 Task: Create a rule from the Agile list, Priority changed -> Complete task in the project BlazePath if Priority Cleared then Complete Task
Action: Mouse moved to (961, 86)
Screenshot: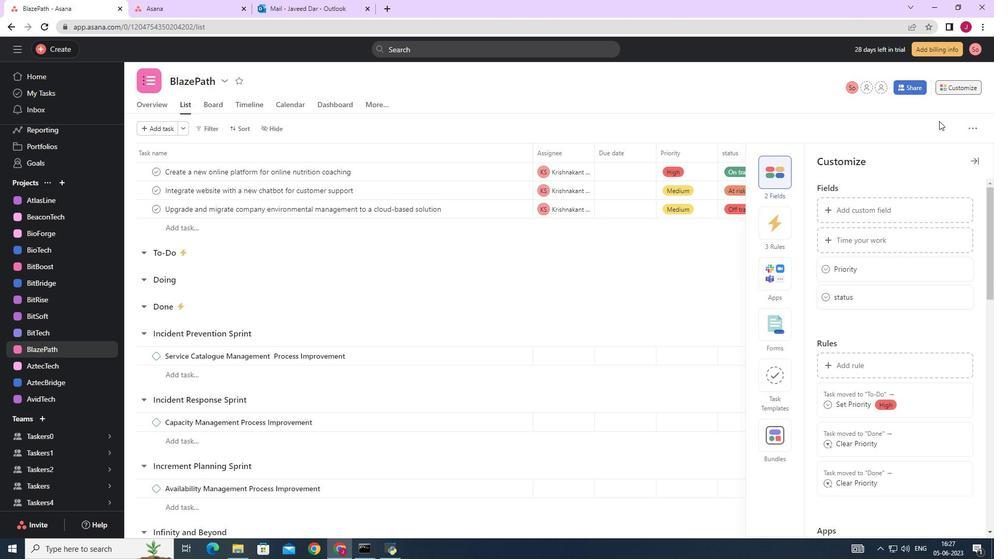 
Action: Mouse pressed left at (961, 86)
Screenshot: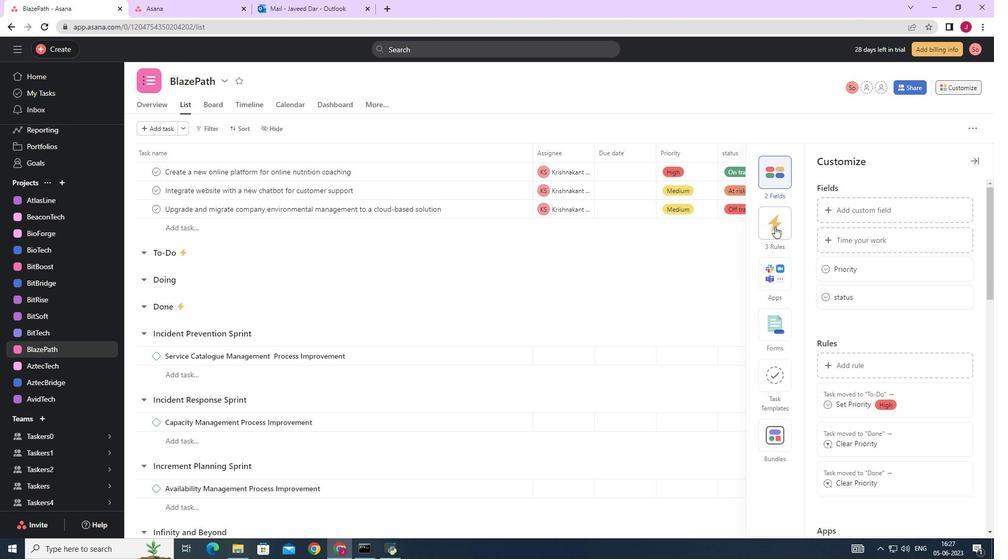 
Action: Mouse moved to (866, 209)
Screenshot: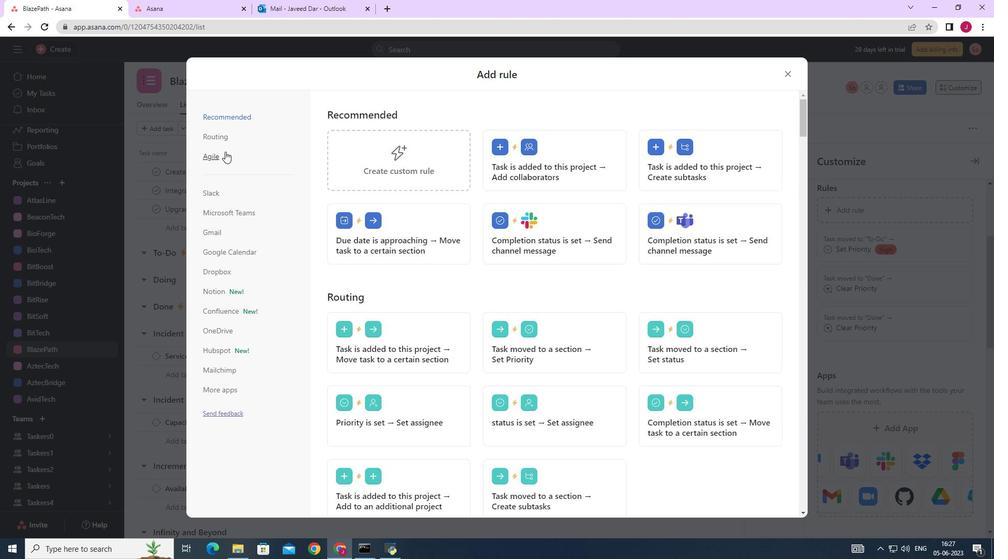 
Action: Mouse pressed left at (866, 209)
Screenshot: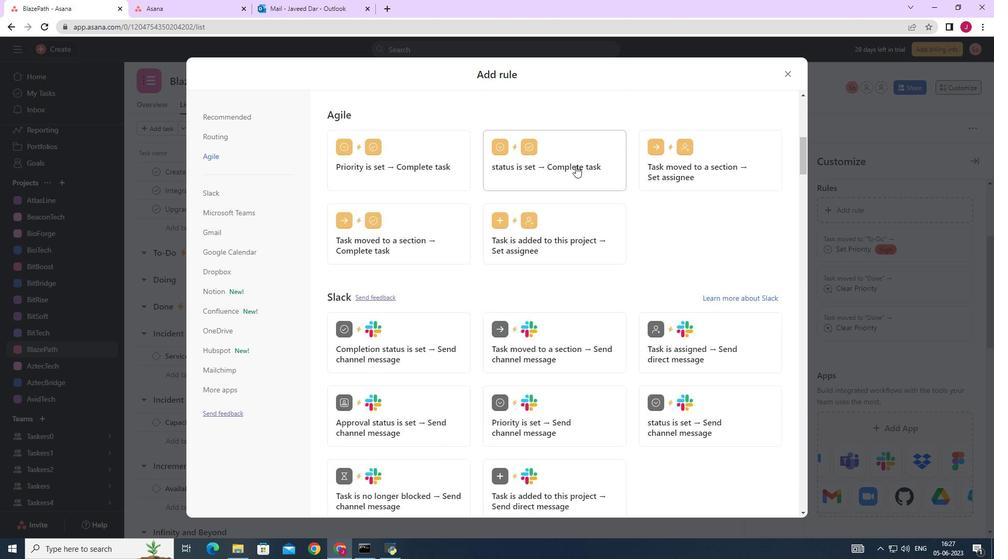 
Action: Mouse moved to (439, 159)
Screenshot: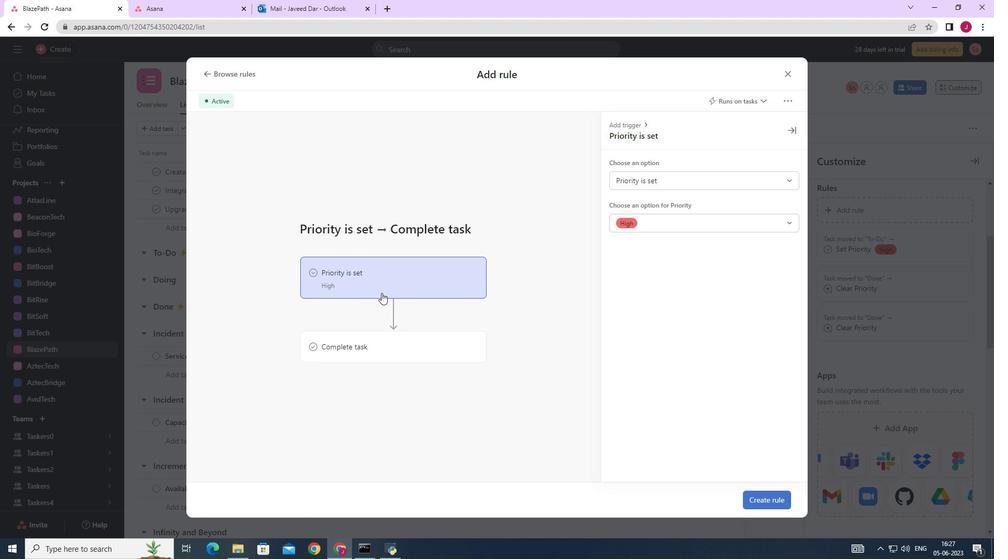 
Action: Mouse pressed left at (439, 159)
Screenshot: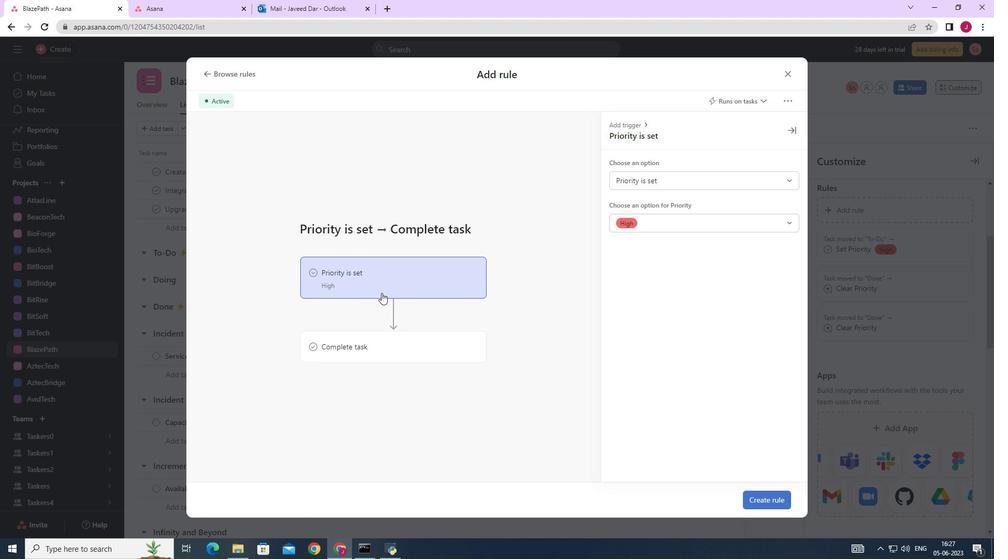 
Action: Mouse moved to (622, 96)
Screenshot: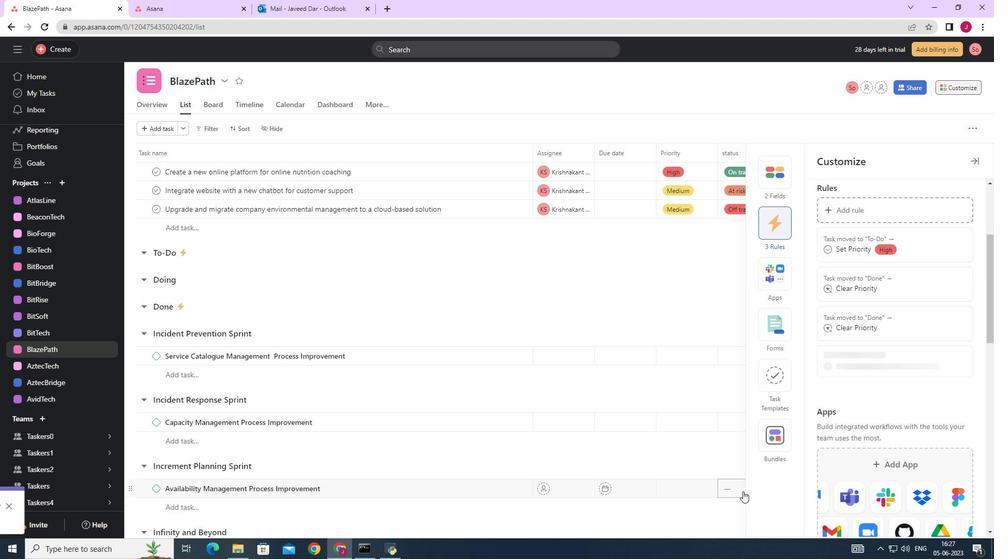 
Action: Mouse pressed left at (622, 96)
Screenshot: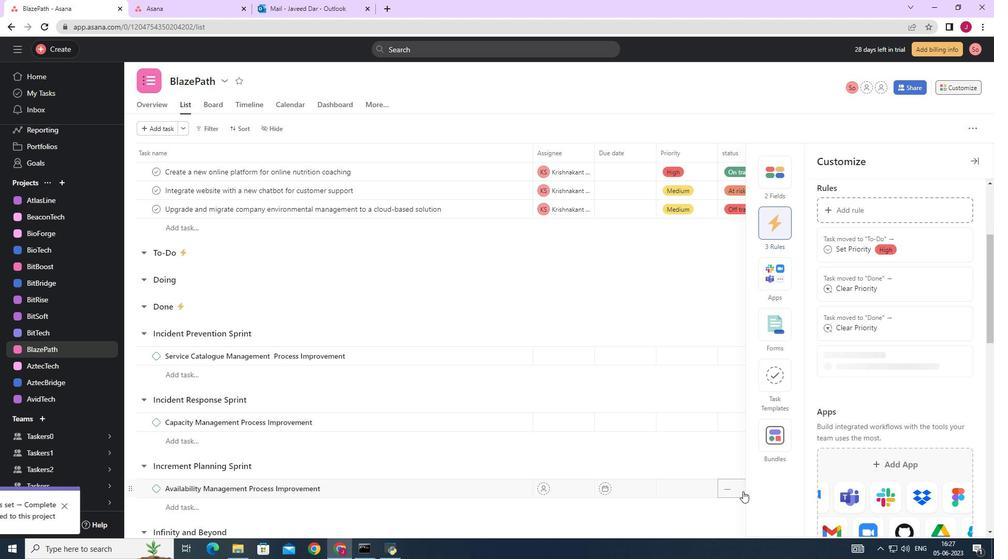 
Action: Mouse moved to (781, 232)
Screenshot: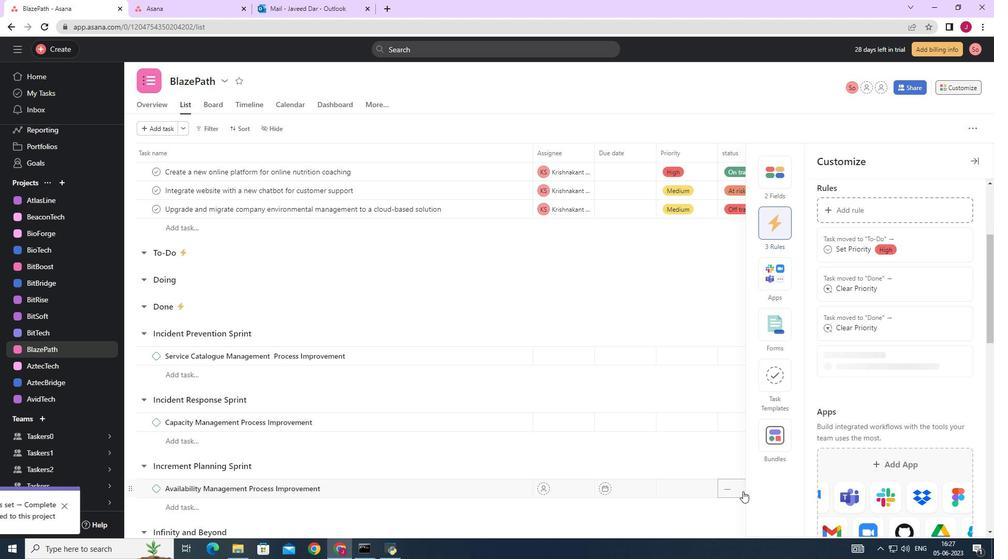 
Action: Mouse pressed left at (781, 232)
Screenshot: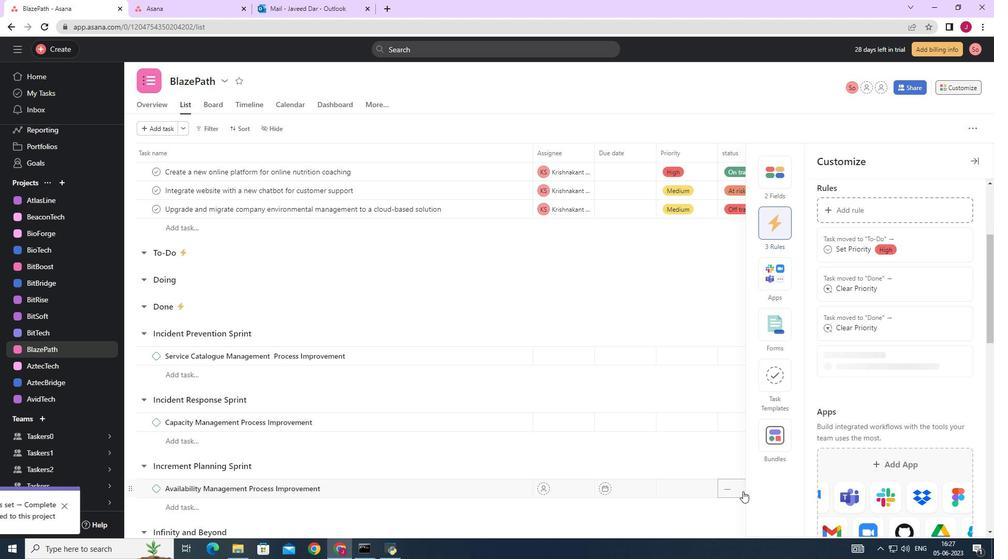 
Action: Mouse moved to (857, 215)
Screenshot: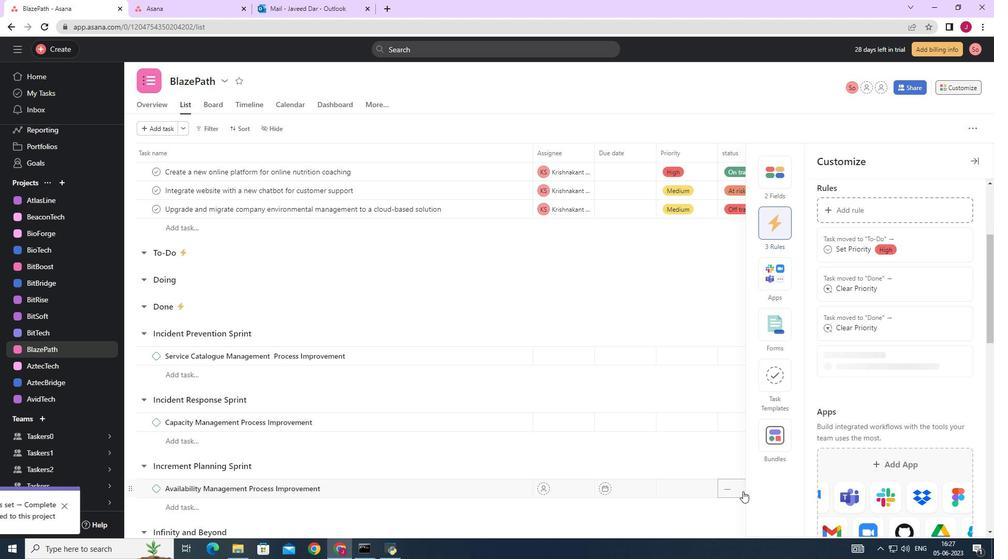 
Action: Mouse scrolled (857, 216) with delta (0, 0)
Screenshot: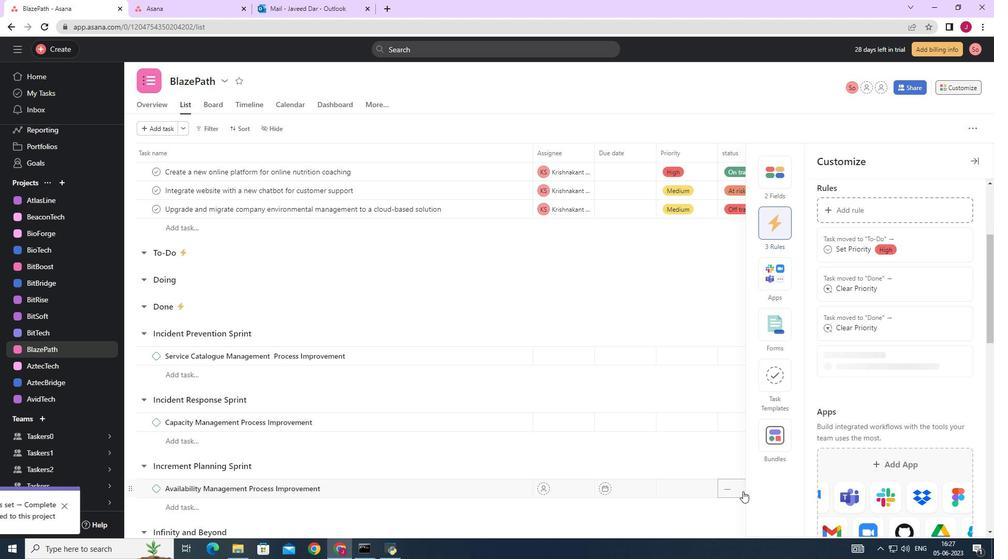 
Action: Mouse scrolled (857, 216) with delta (0, 0)
Screenshot: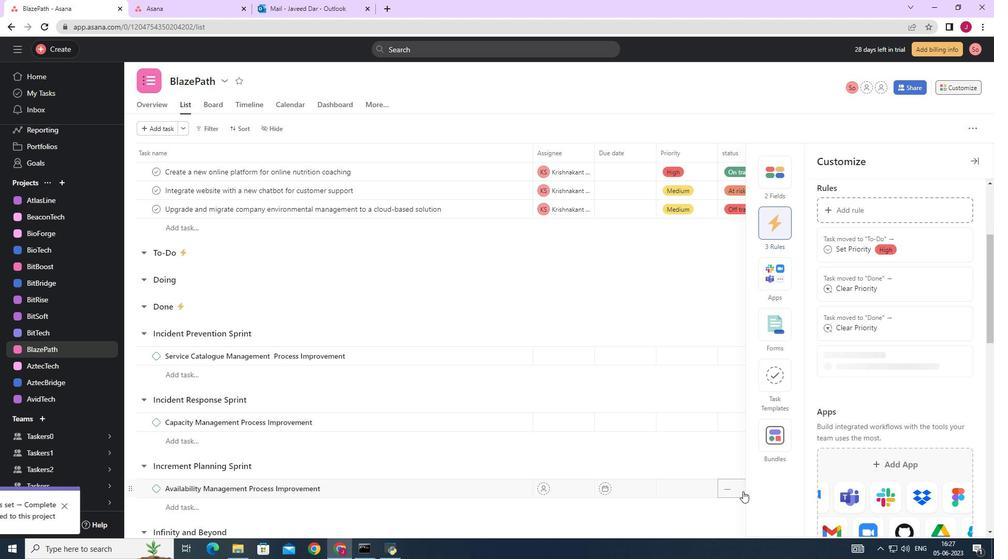 
Action: Mouse scrolled (857, 216) with delta (0, 0)
Screenshot: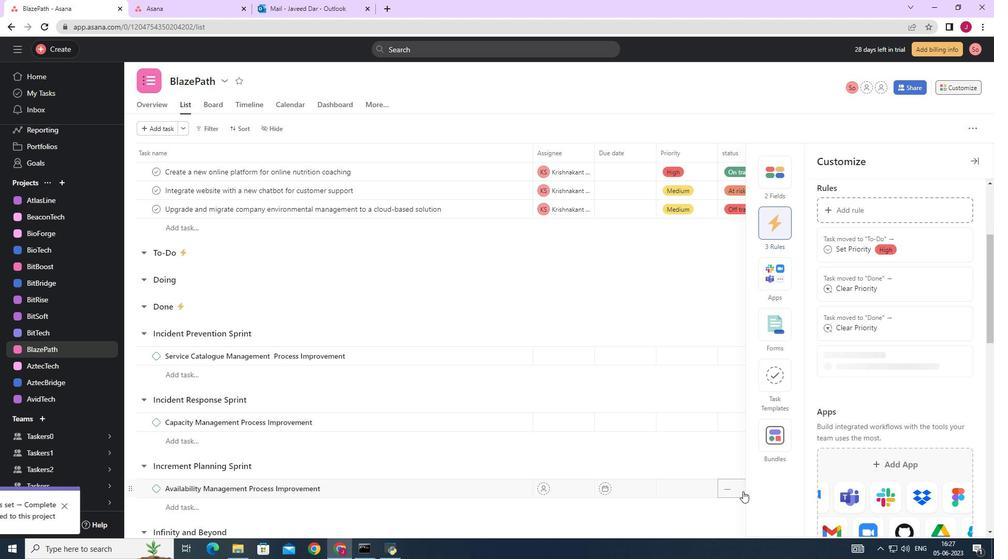 
Action: Mouse moved to (853, 212)
Screenshot: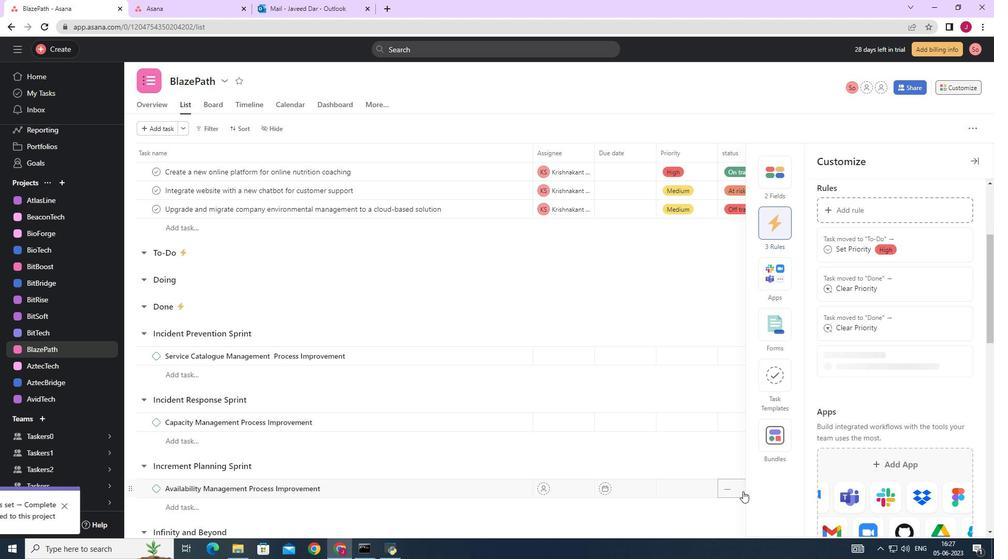 
Action: Mouse scrolled (853, 213) with delta (0, 0)
Screenshot: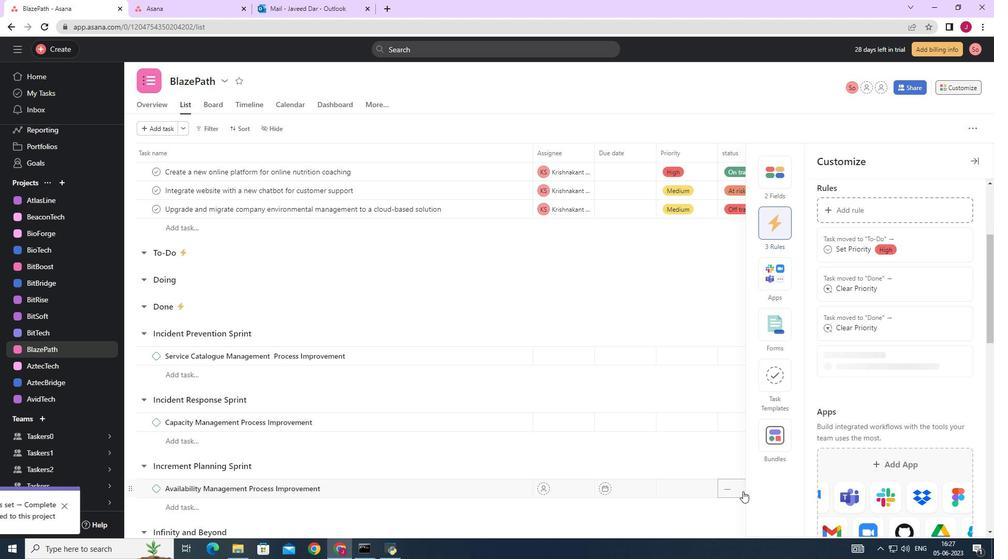 
Action: Mouse scrolled (853, 213) with delta (0, 0)
Screenshot: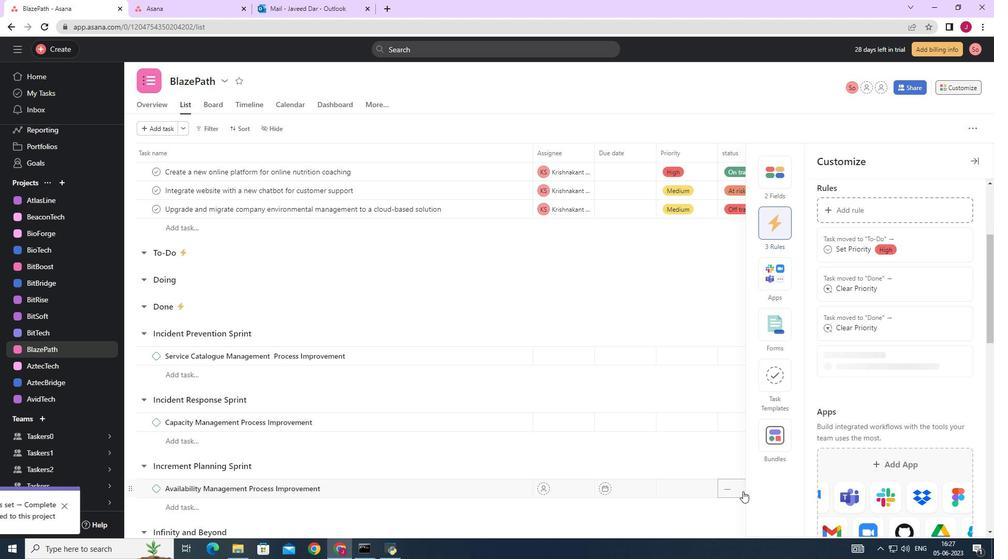 
Action: Mouse scrolled (853, 213) with delta (0, 0)
Screenshot: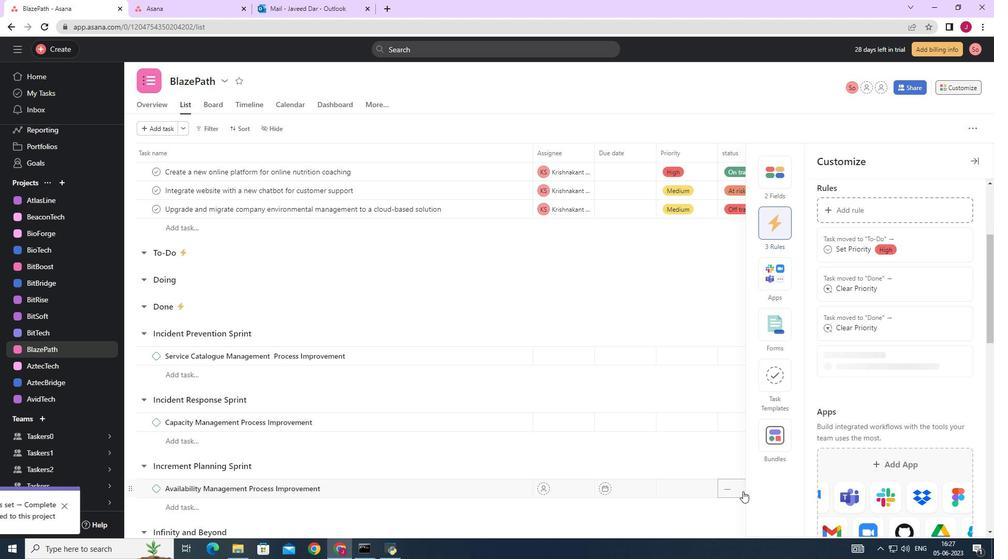 
Action: Mouse moved to (983, 226)
Screenshot: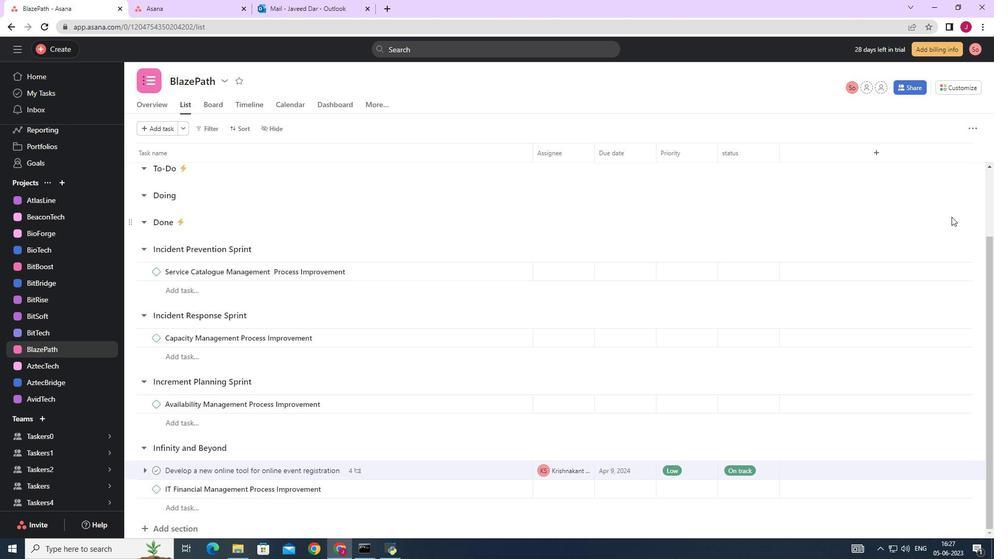 
Action: Mouse scrolled (983, 227) with delta (0, 0)
Screenshot: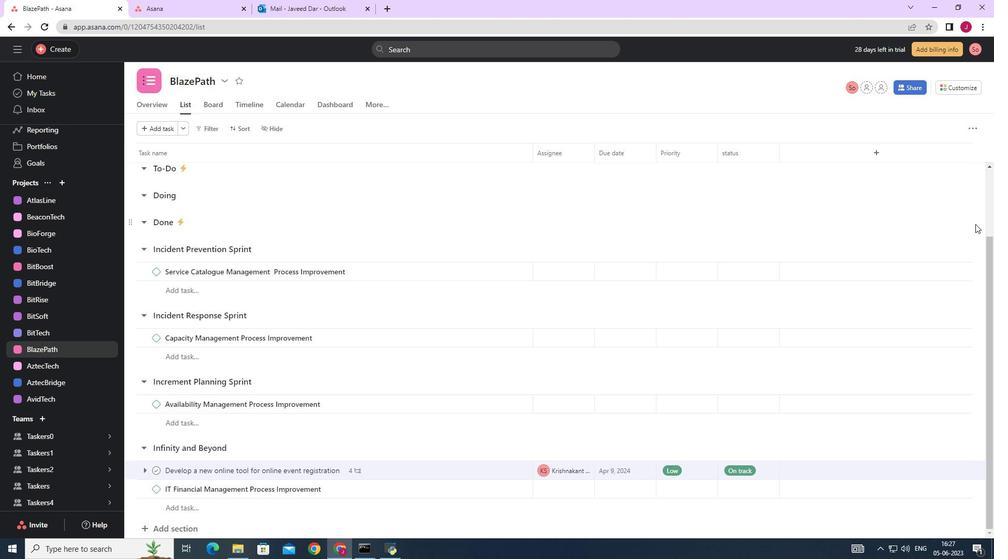 
Action: Mouse moved to (983, 226)
Screenshot: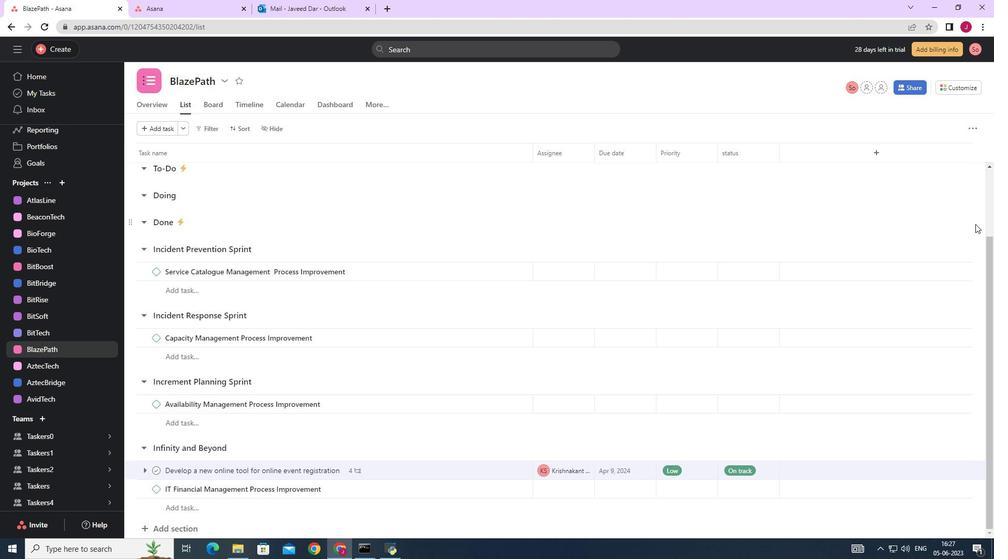 
Action: Mouse scrolled (983, 227) with delta (0, 0)
Screenshot: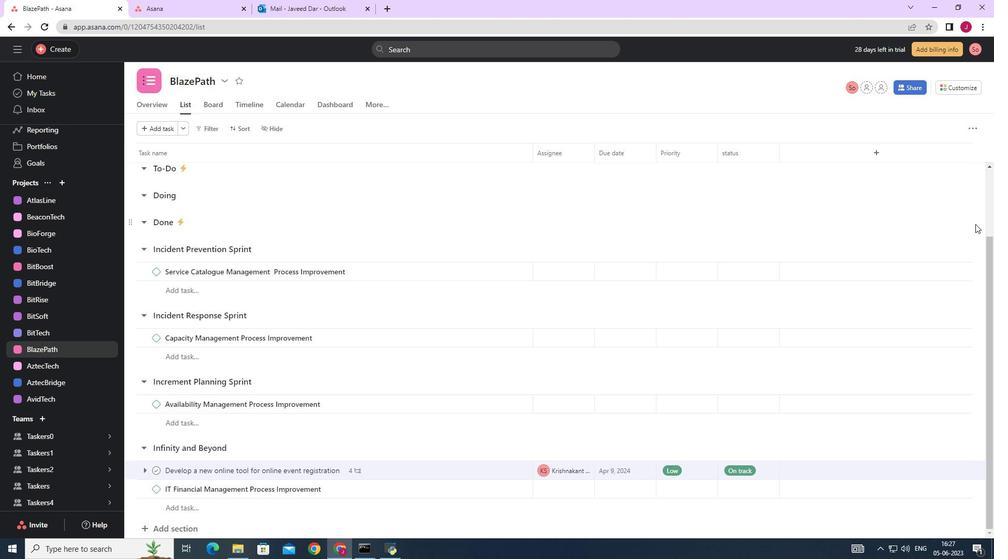
Action: Mouse moved to (986, 211)
Screenshot: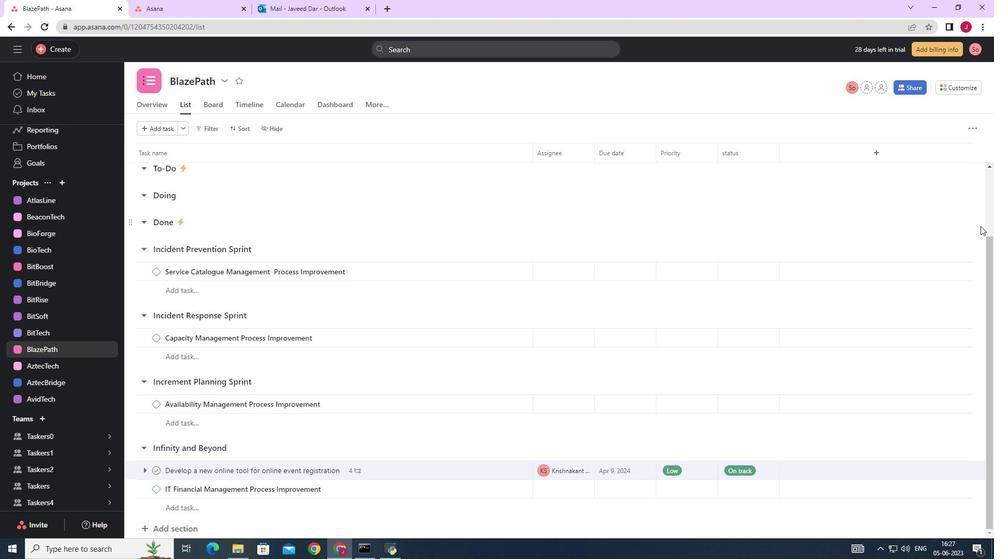 
Action: Mouse scrolled (985, 217) with delta (0, 0)
Screenshot: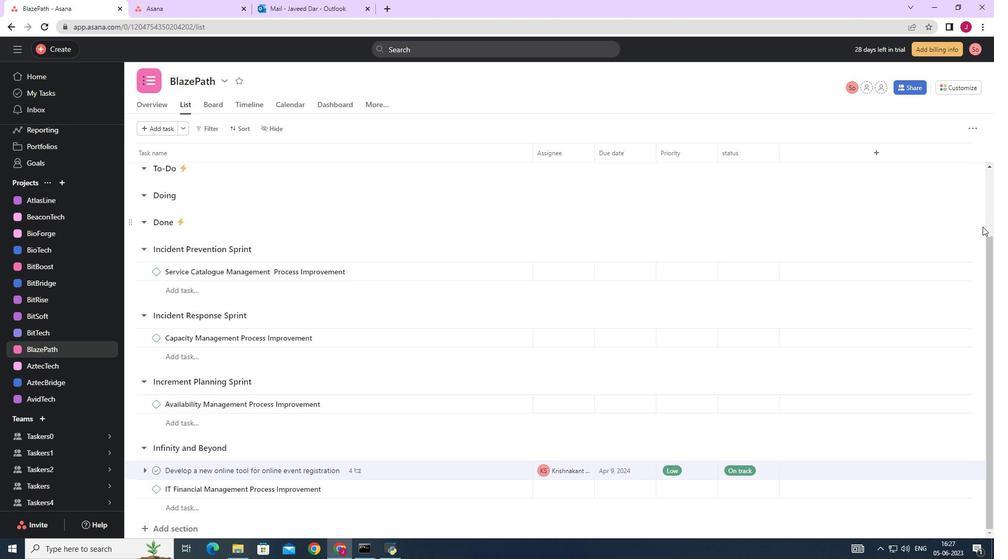 
Action: Mouse moved to (966, 89)
Screenshot: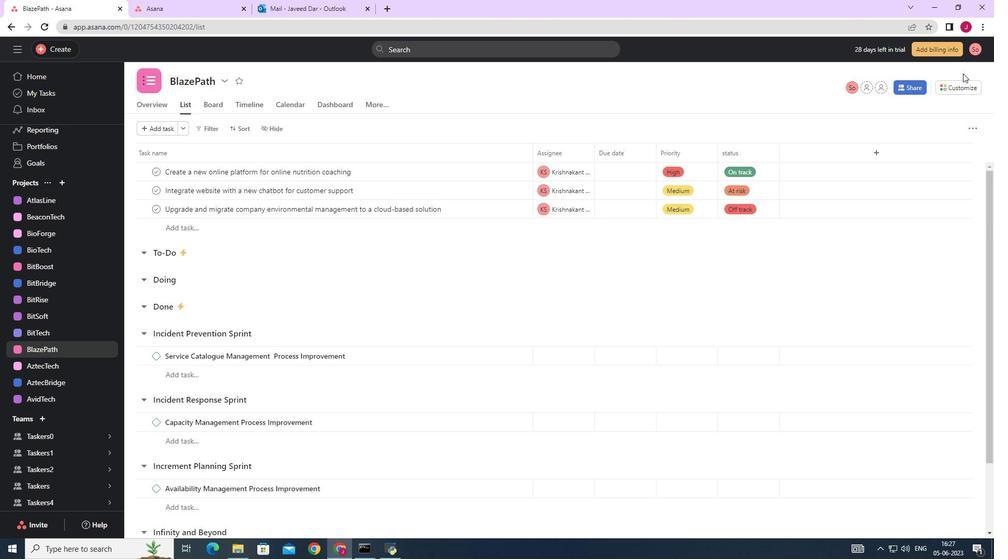 
Action: Mouse pressed left at (966, 89)
Screenshot: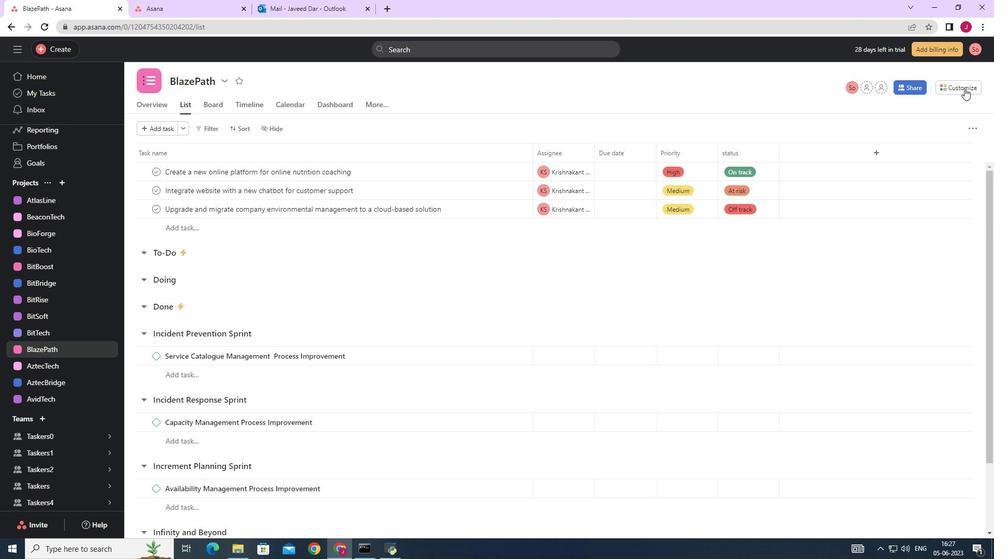 
Action: Mouse moved to (775, 226)
Screenshot: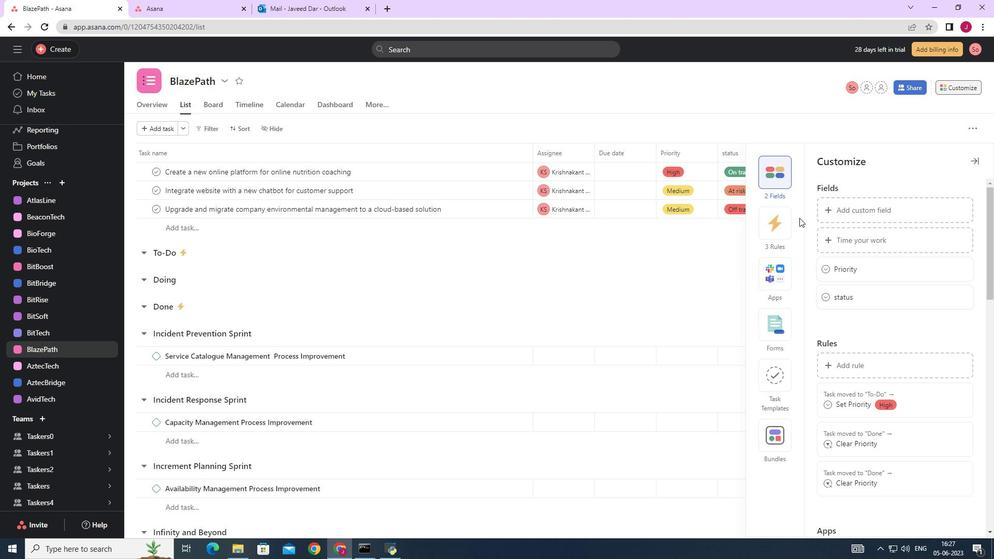 
Action: Mouse pressed left at (775, 226)
Screenshot: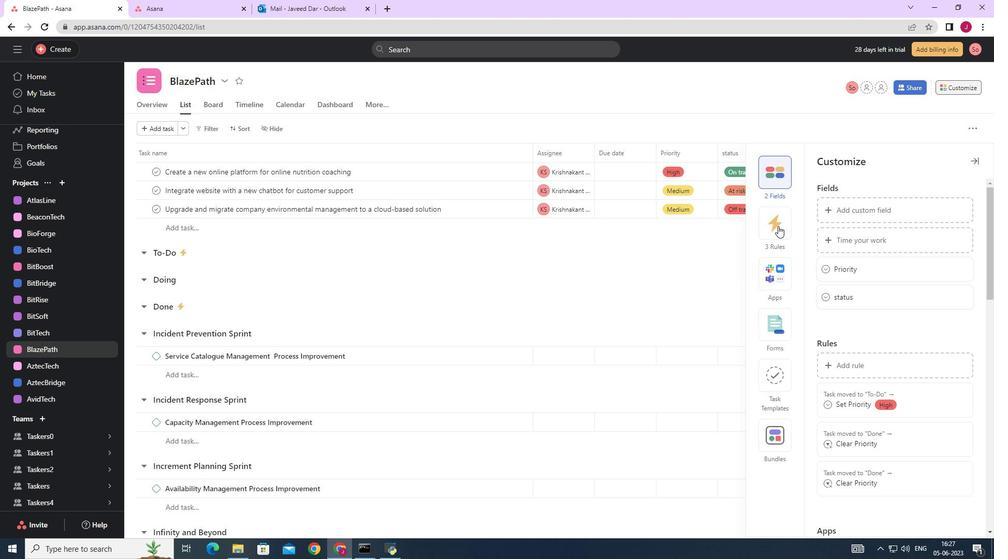 
Action: Mouse moved to (877, 209)
Screenshot: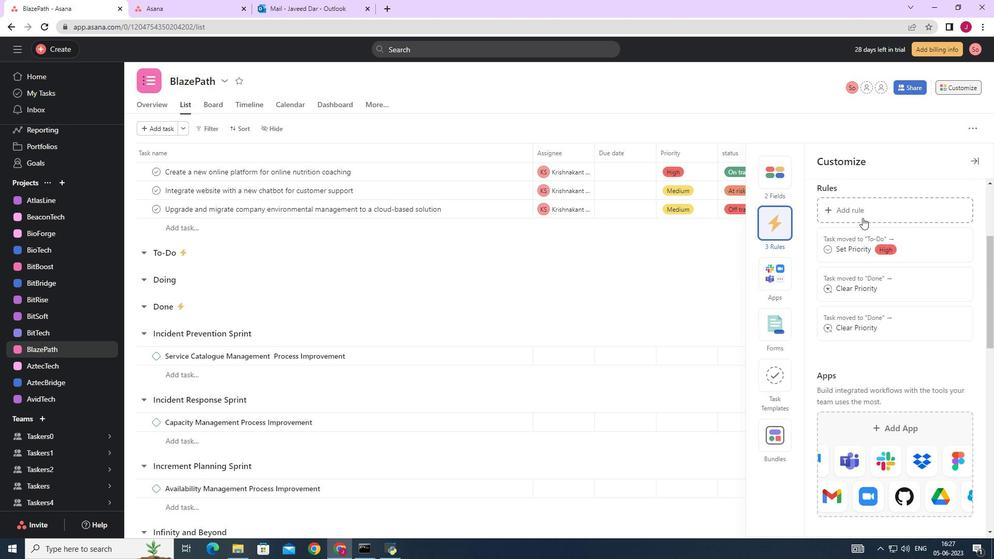 
Action: Mouse pressed left at (877, 209)
Screenshot: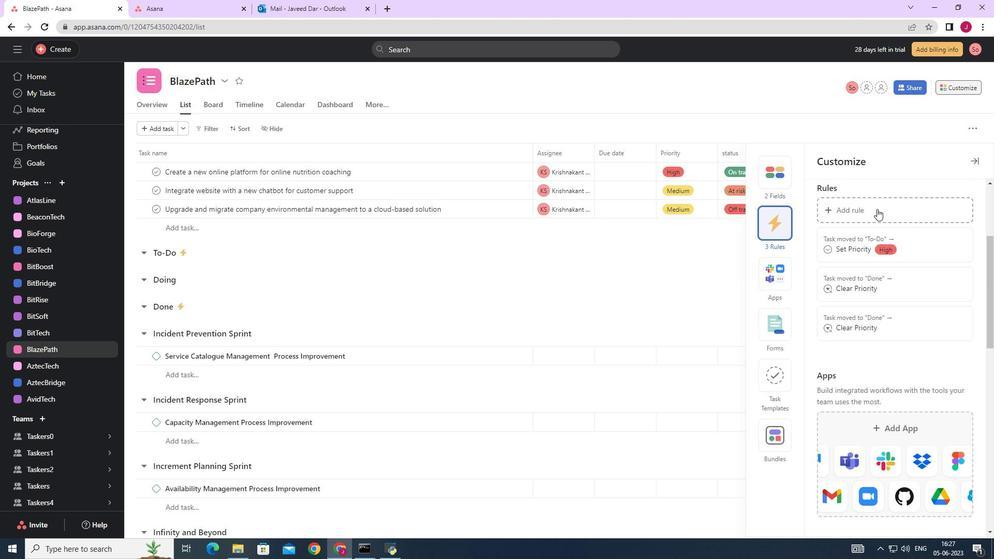
Action: Mouse moved to (210, 156)
Screenshot: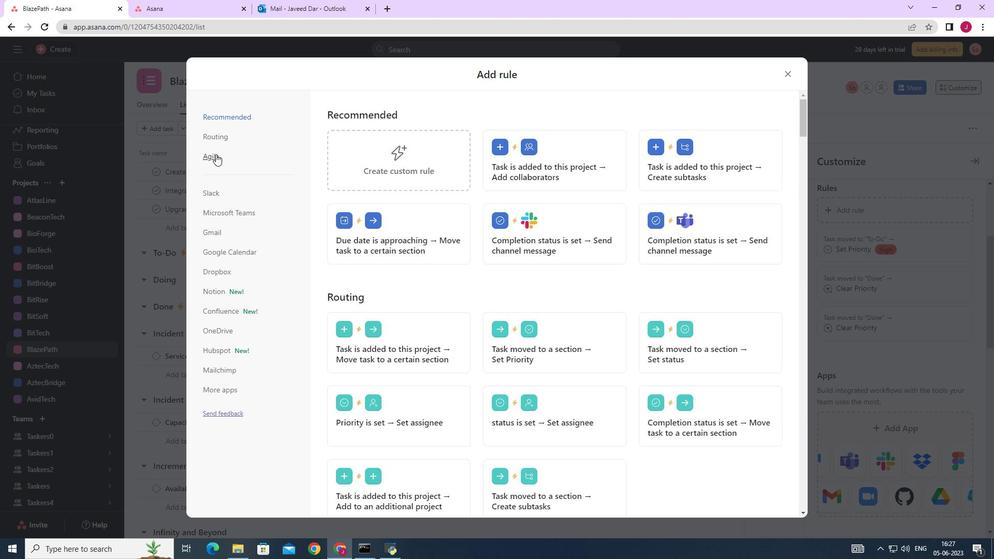 
Action: Mouse pressed left at (210, 156)
Screenshot: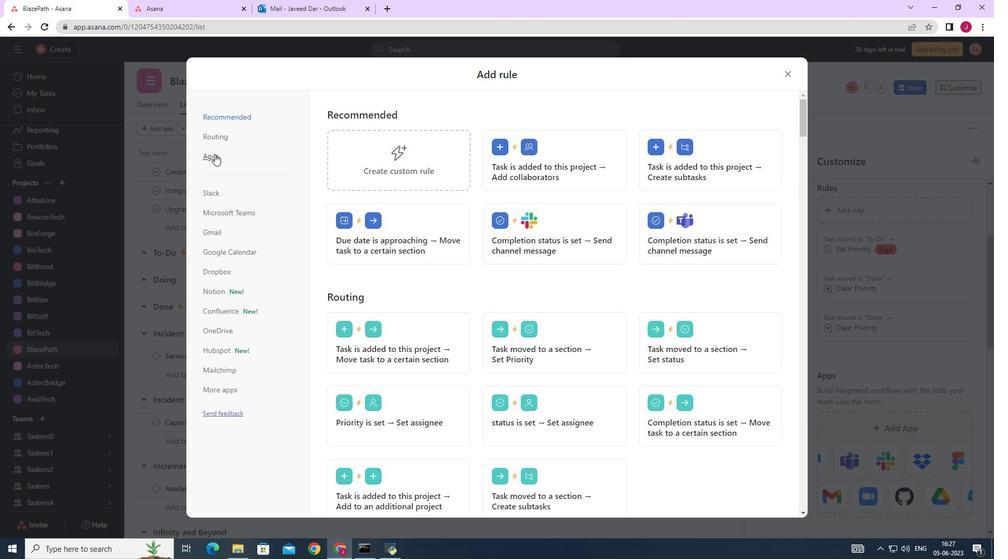 
Action: Mouse moved to (369, 163)
Screenshot: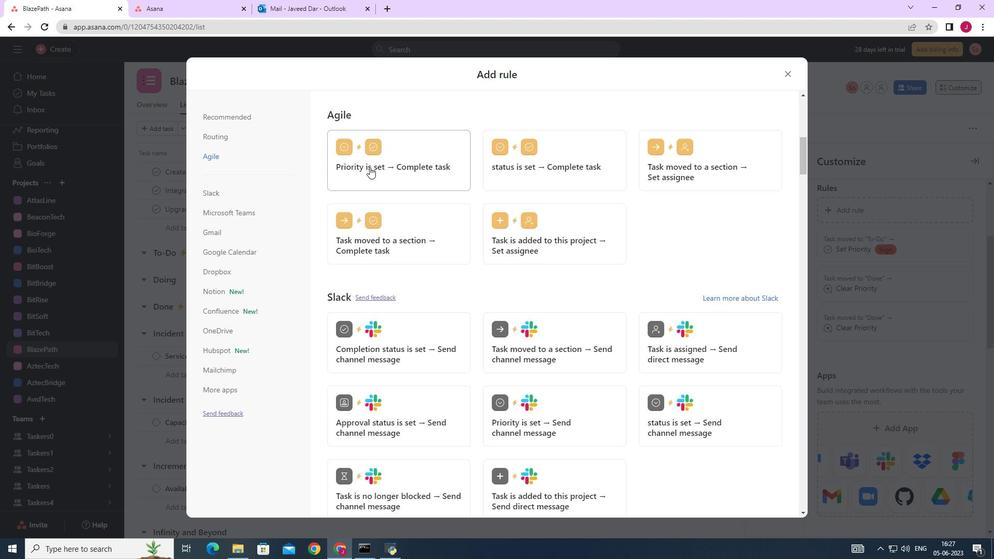 
Action: Mouse pressed left at (369, 163)
Screenshot: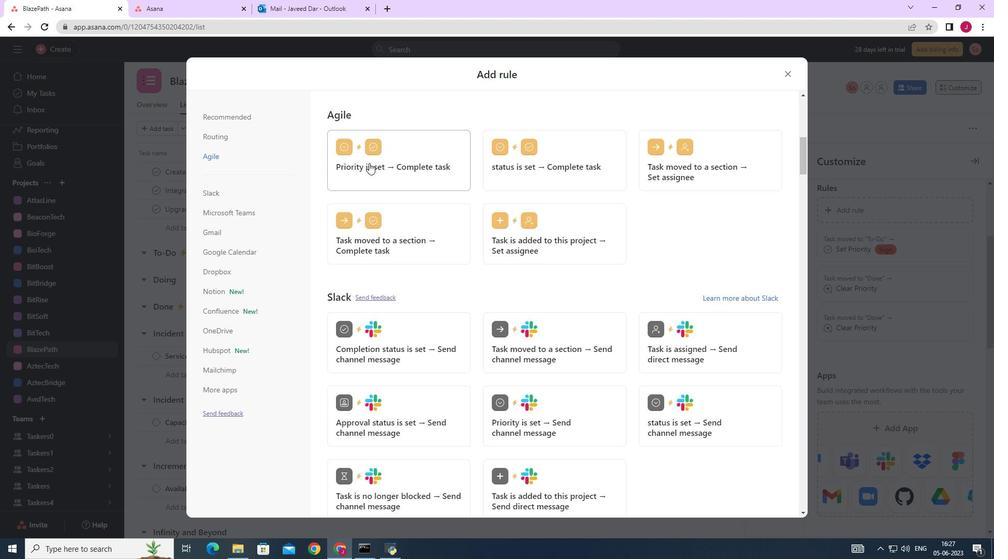 
Action: Mouse moved to (640, 183)
Screenshot: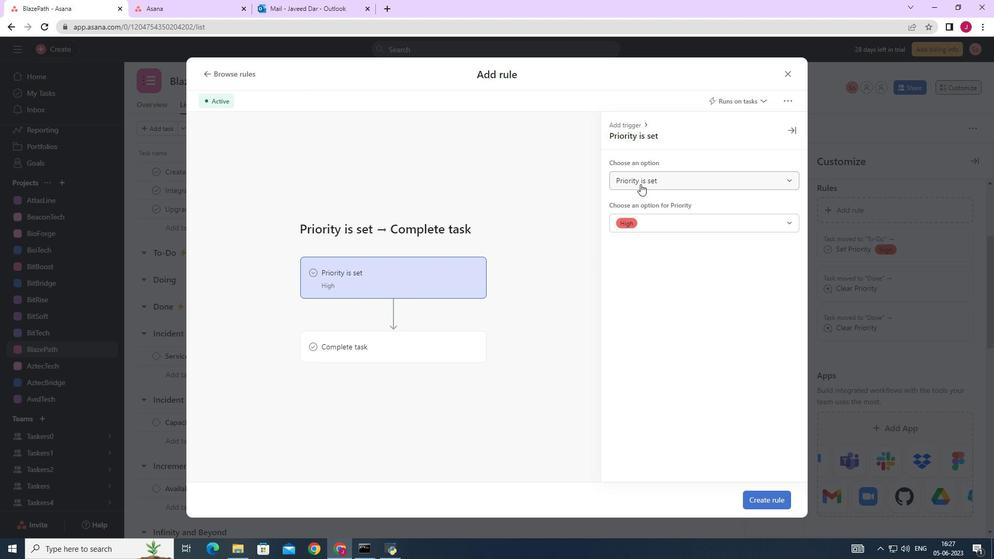 
Action: Mouse pressed left at (640, 183)
Screenshot: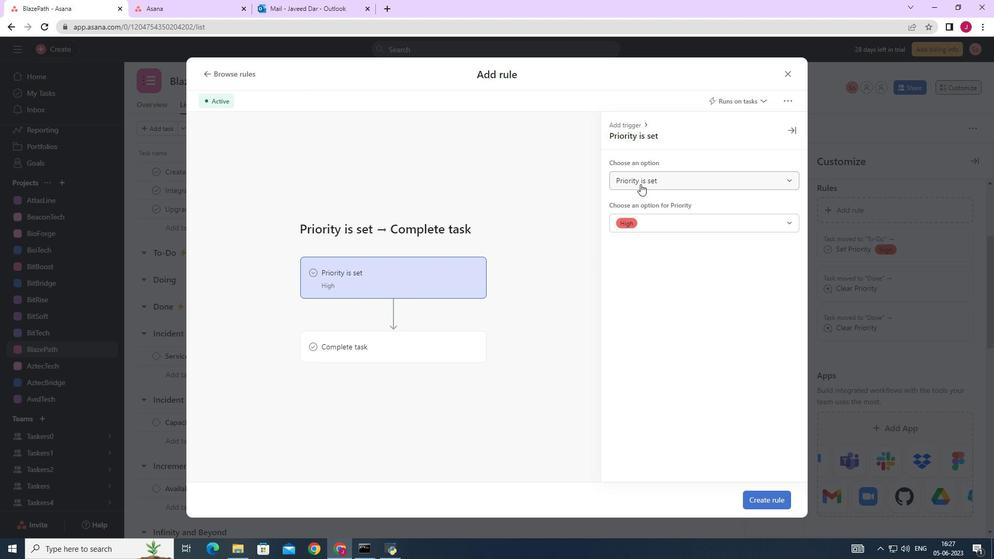 
Action: Mouse moved to (637, 219)
Screenshot: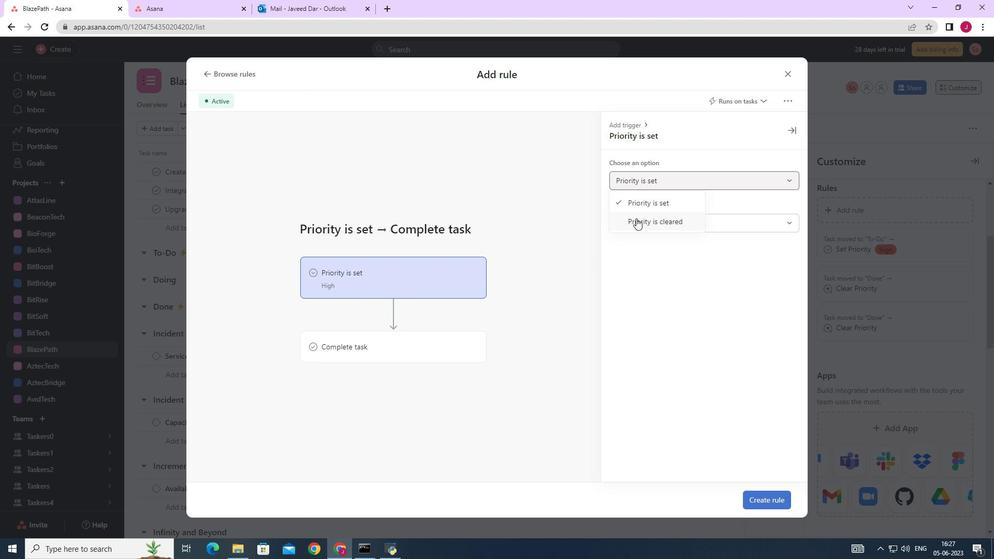 
Action: Mouse pressed left at (637, 219)
Screenshot: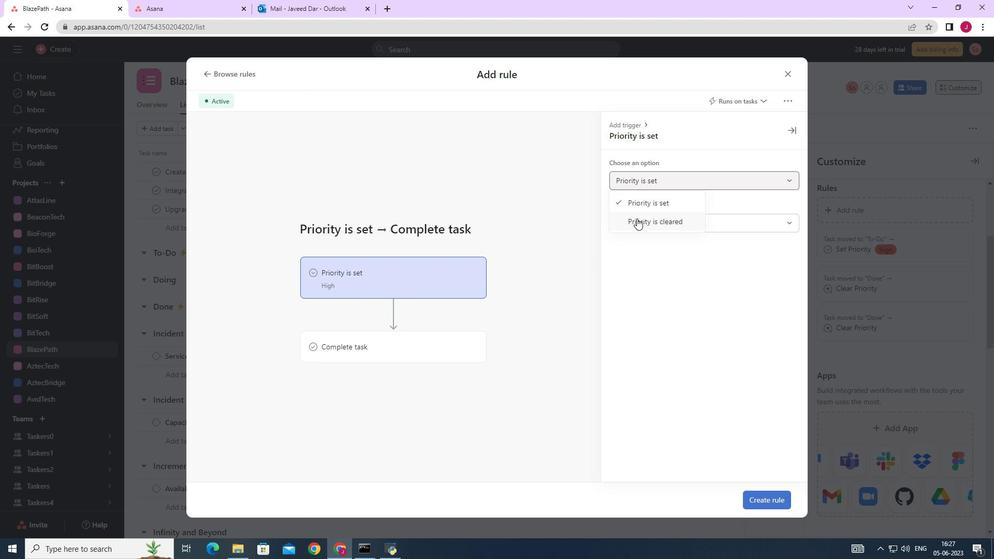 
Action: Mouse moved to (384, 335)
Screenshot: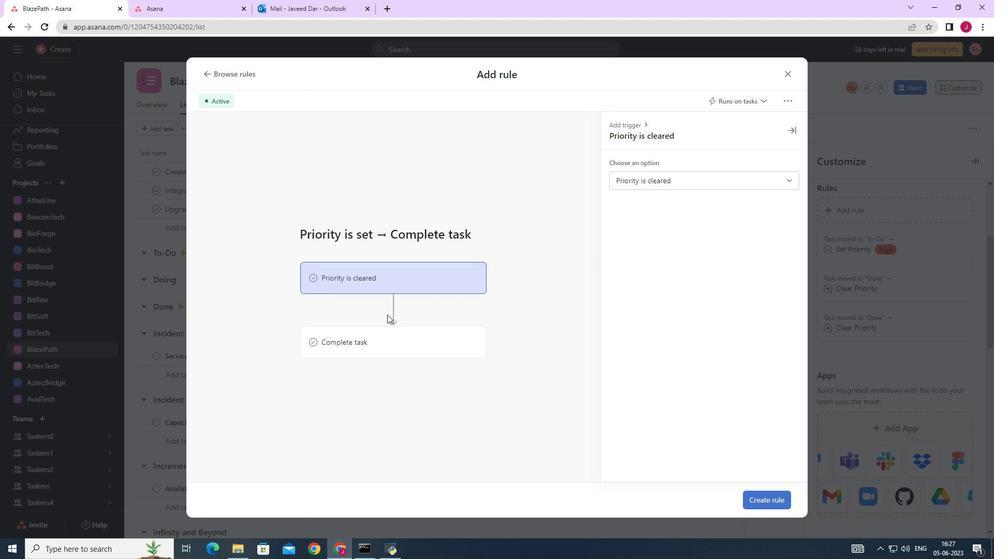 
Action: Mouse pressed left at (384, 335)
Screenshot: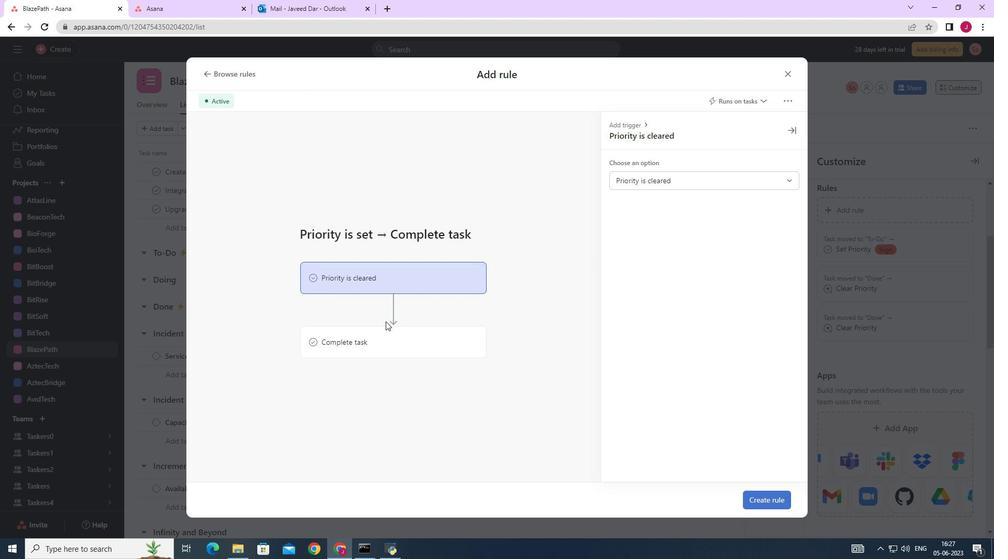 
Action: Mouse moved to (764, 499)
Screenshot: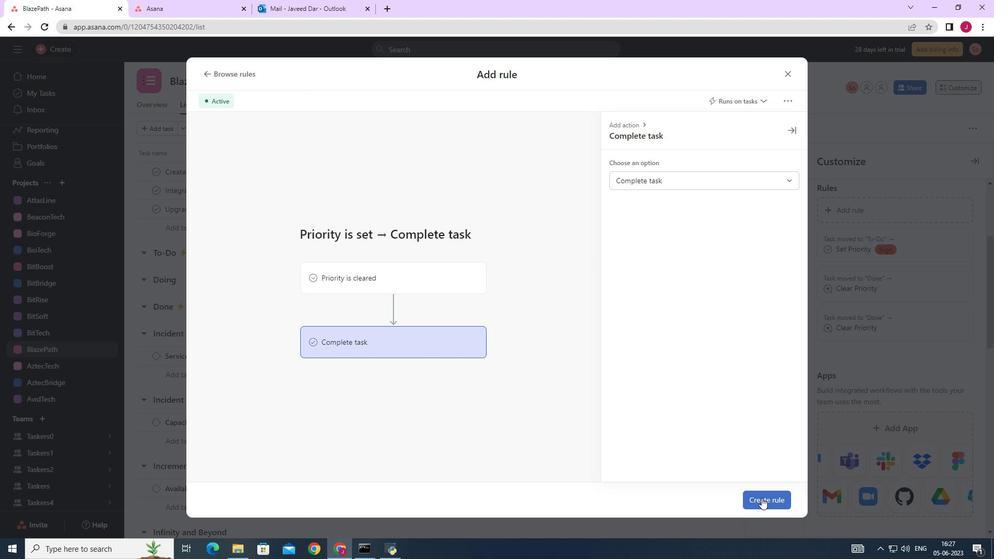 
Action: Mouse pressed left at (764, 499)
Screenshot: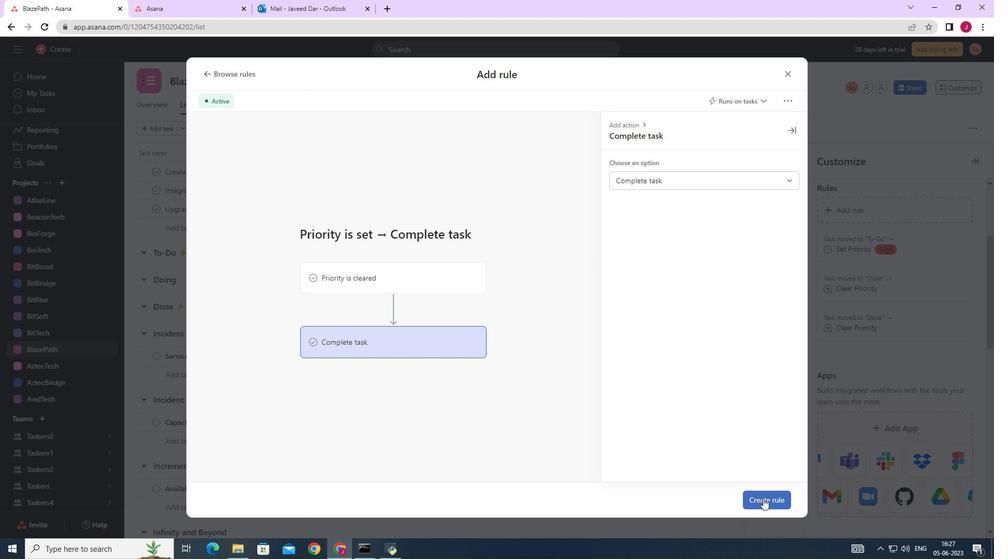 
Action: Mouse moved to (743, 491)
Screenshot: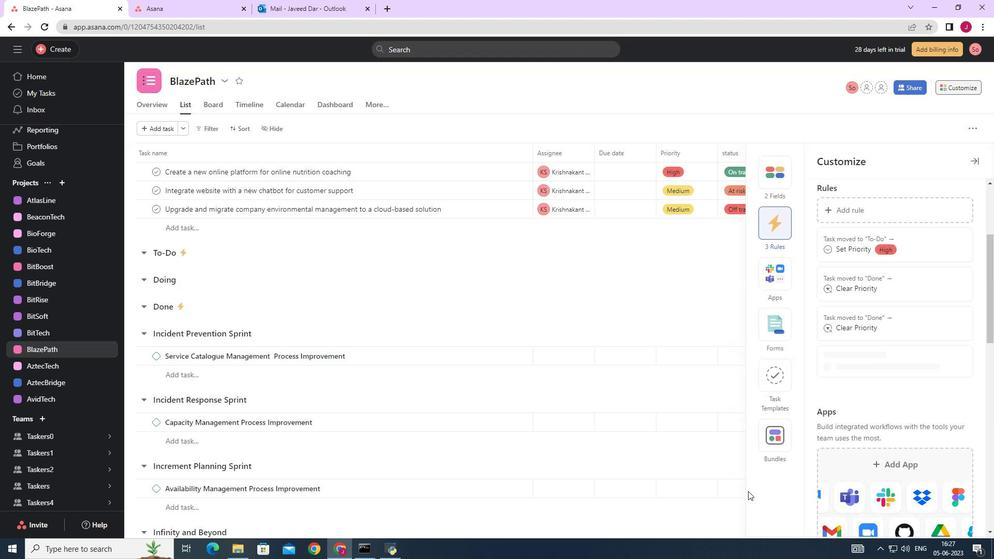 
